 Task: Set up a reminder for the aromatherapy relaxation.
Action: Mouse moved to (87, 115)
Screenshot: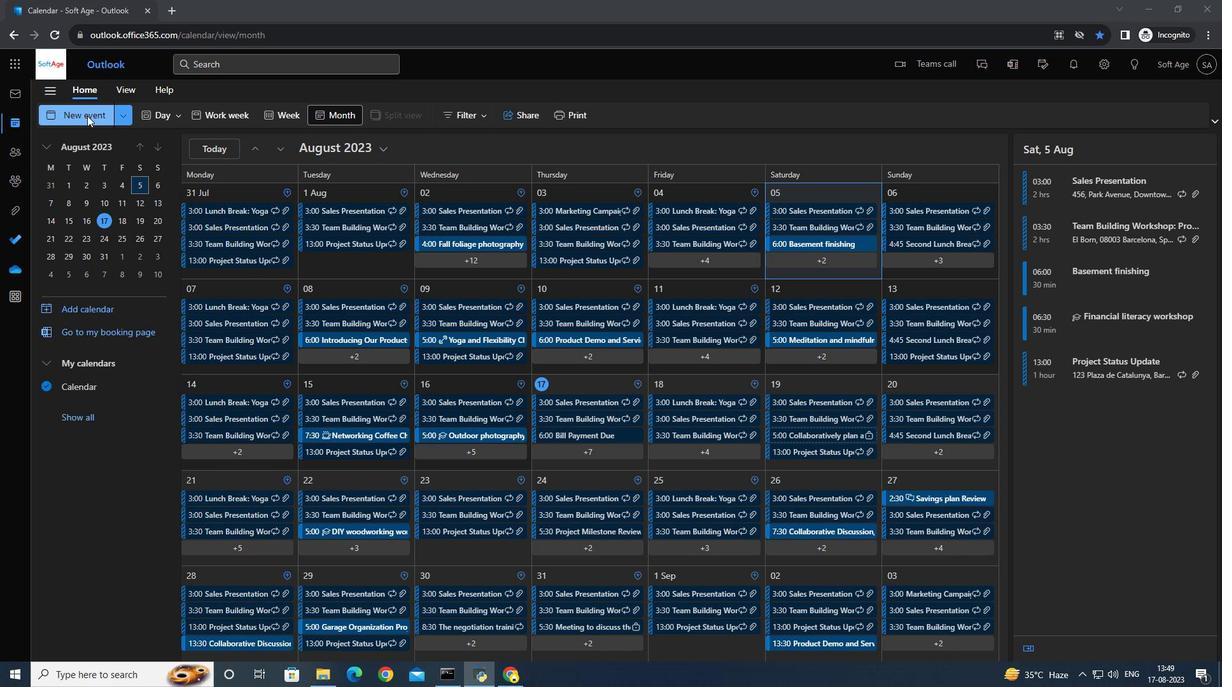 
Action: Mouse pressed left at (87, 115)
Screenshot: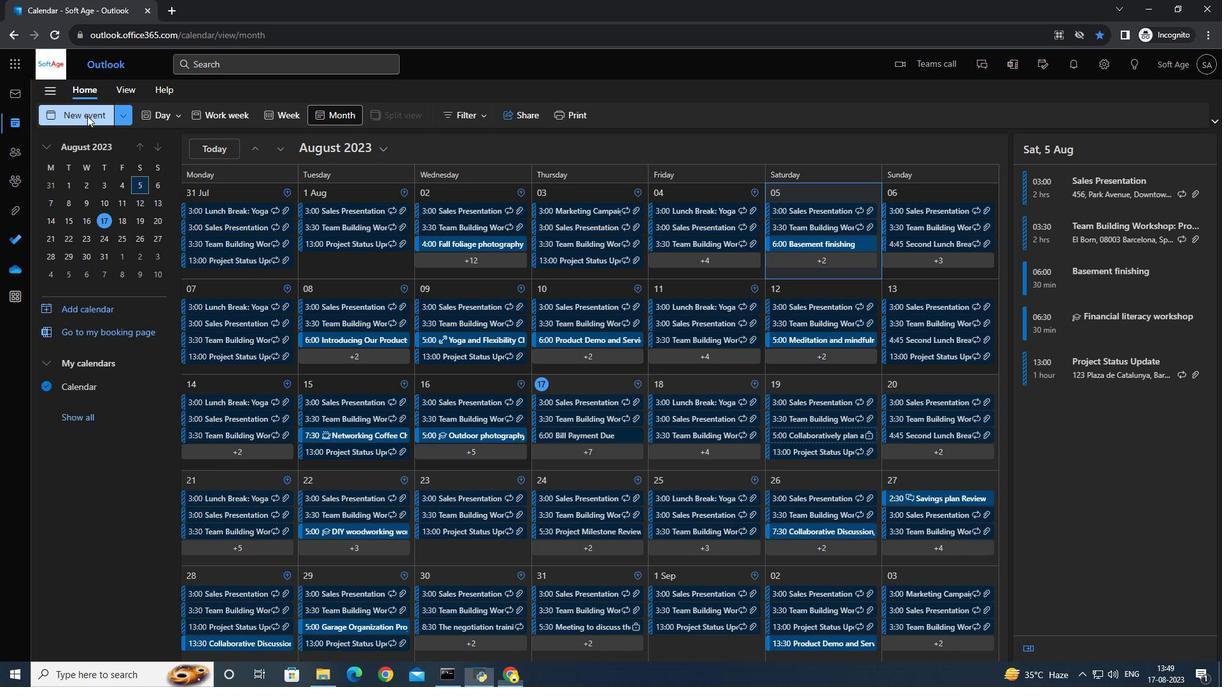 
Action: Mouse moved to (370, 256)
Screenshot: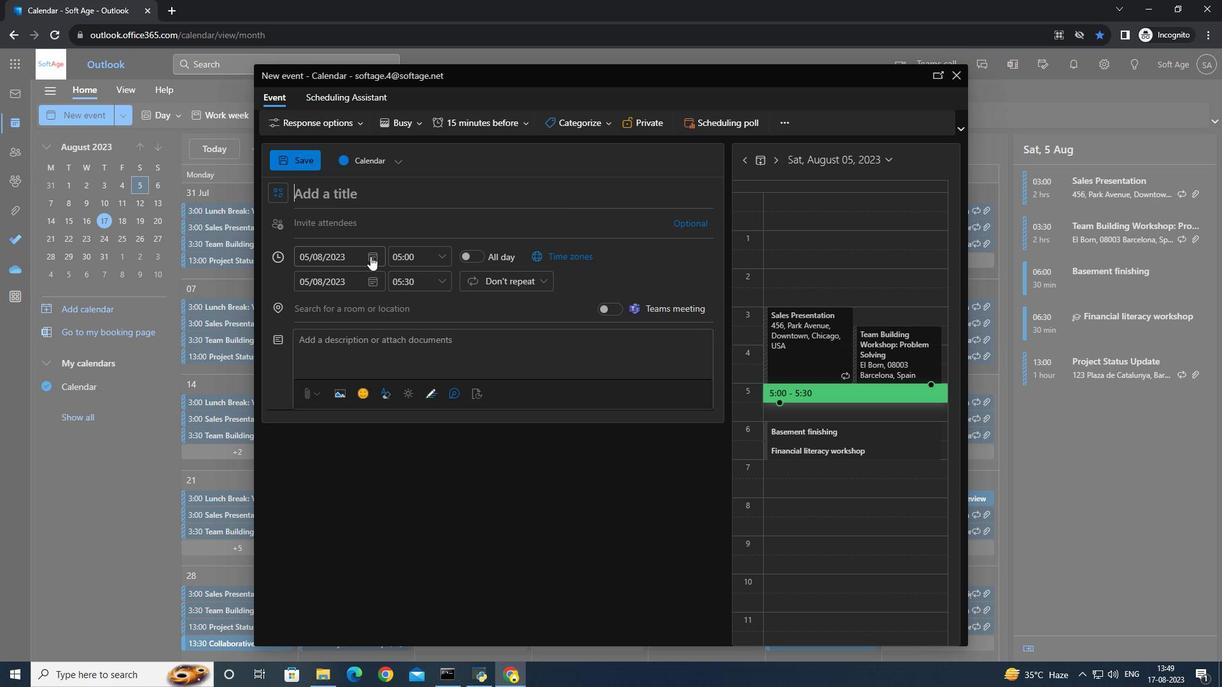 
Action: Mouse pressed left at (370, 256)
Screenshot: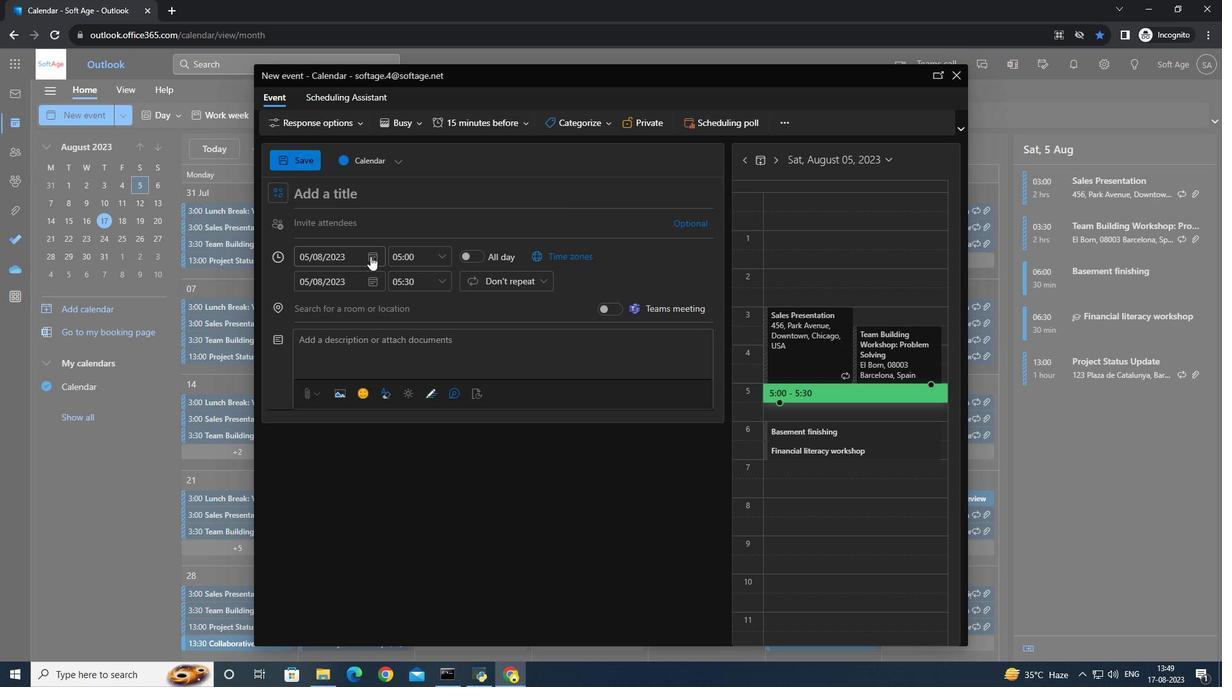 
Action: Mouse moved to (358, 337)
Screenshot: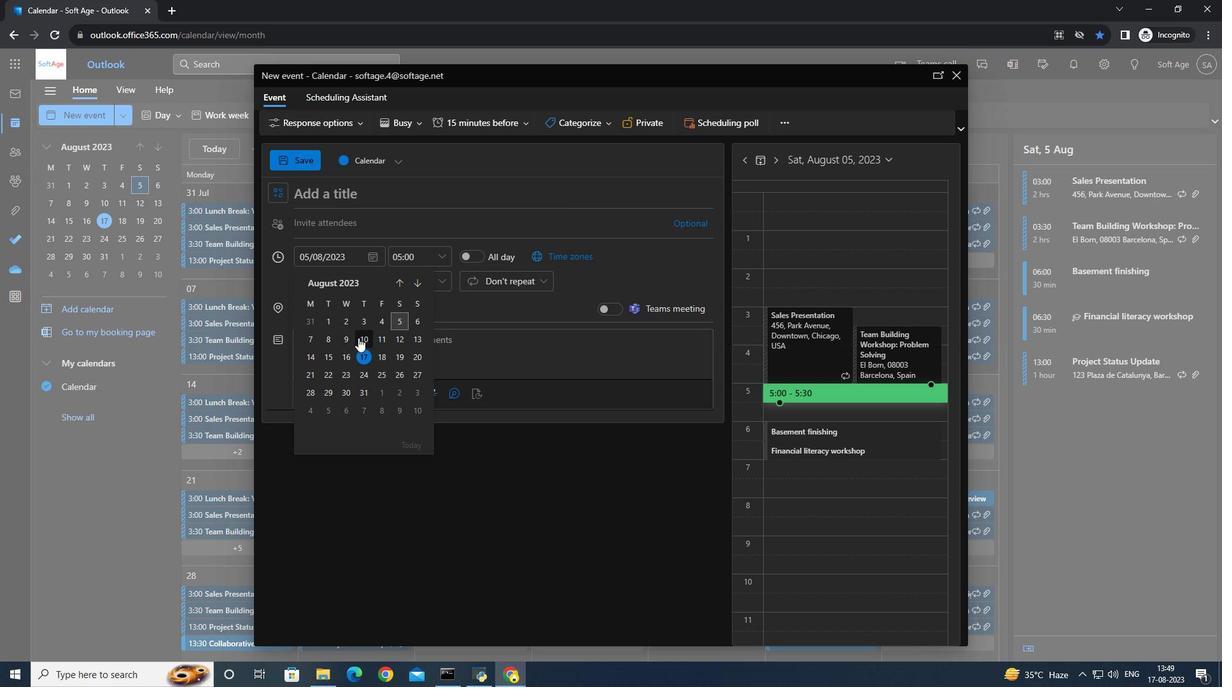 
Action: Mouse pressed left at (358, 337)
Screenshot: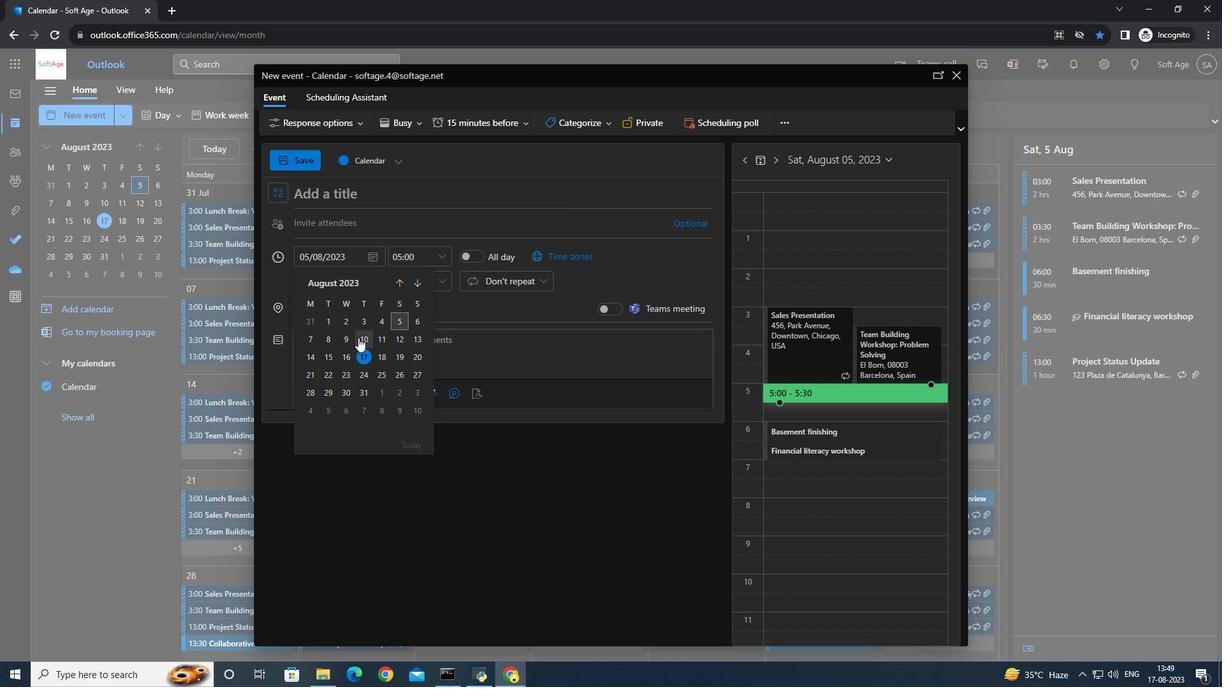 
Action: Mouse moved to (443, 194)
Screenshot: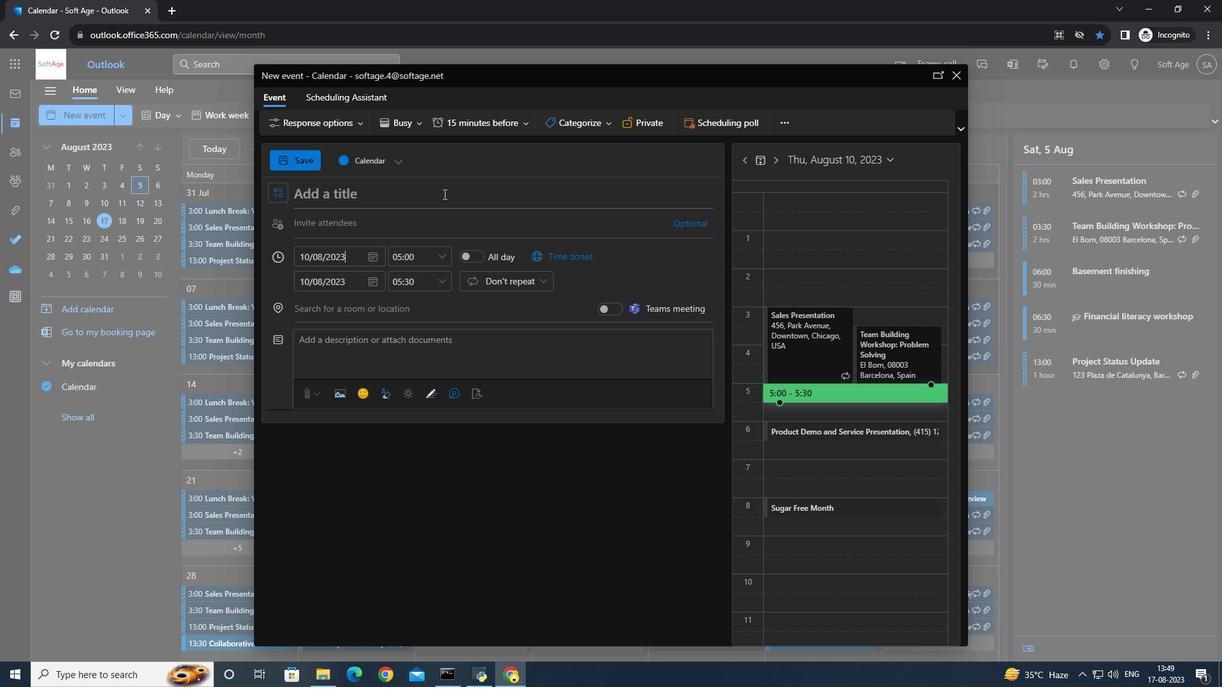 
Action: Mouse pressed left at (443, 194)
Screenshot: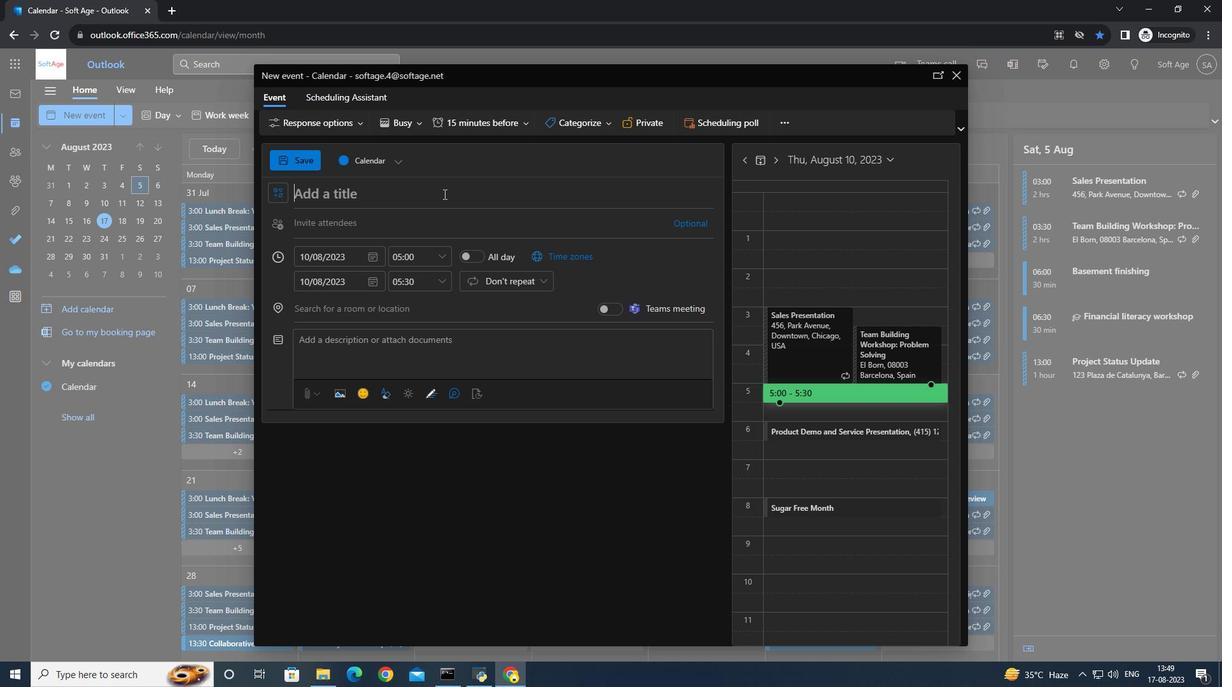 
Action: Key pressed <Key.caps_lock>A<Key.caps_lock>romathe
Screenshot: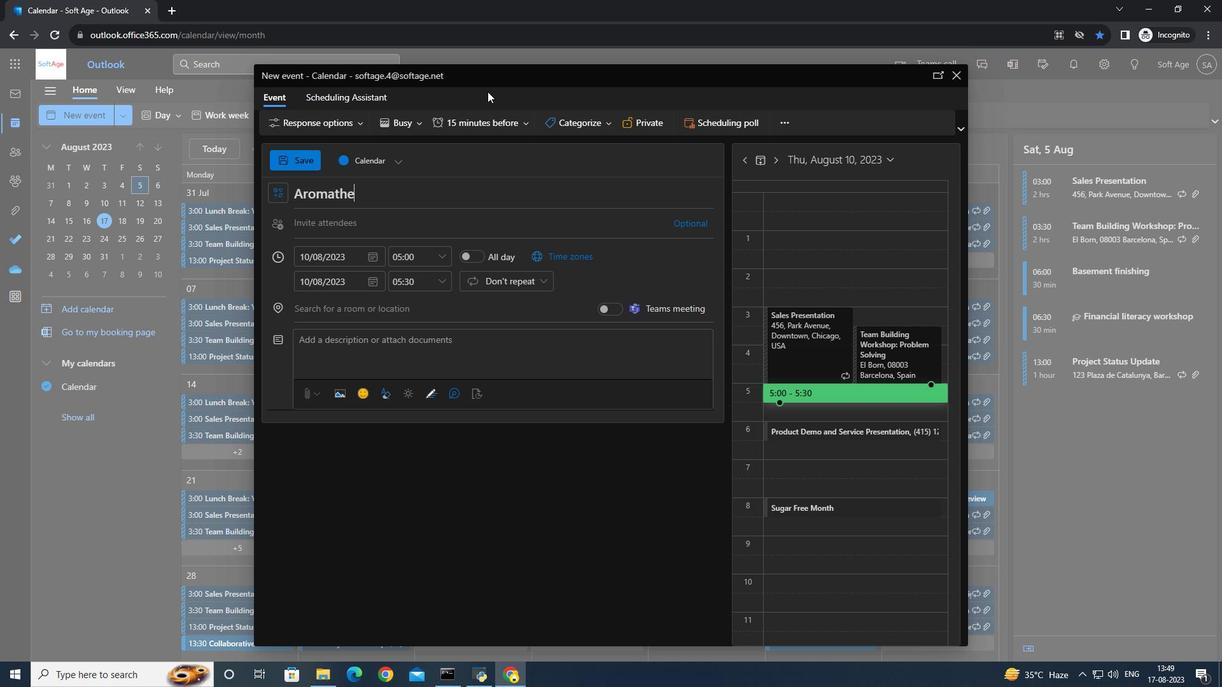 
Action: Mouse moved to (488, 91)
Screenshot: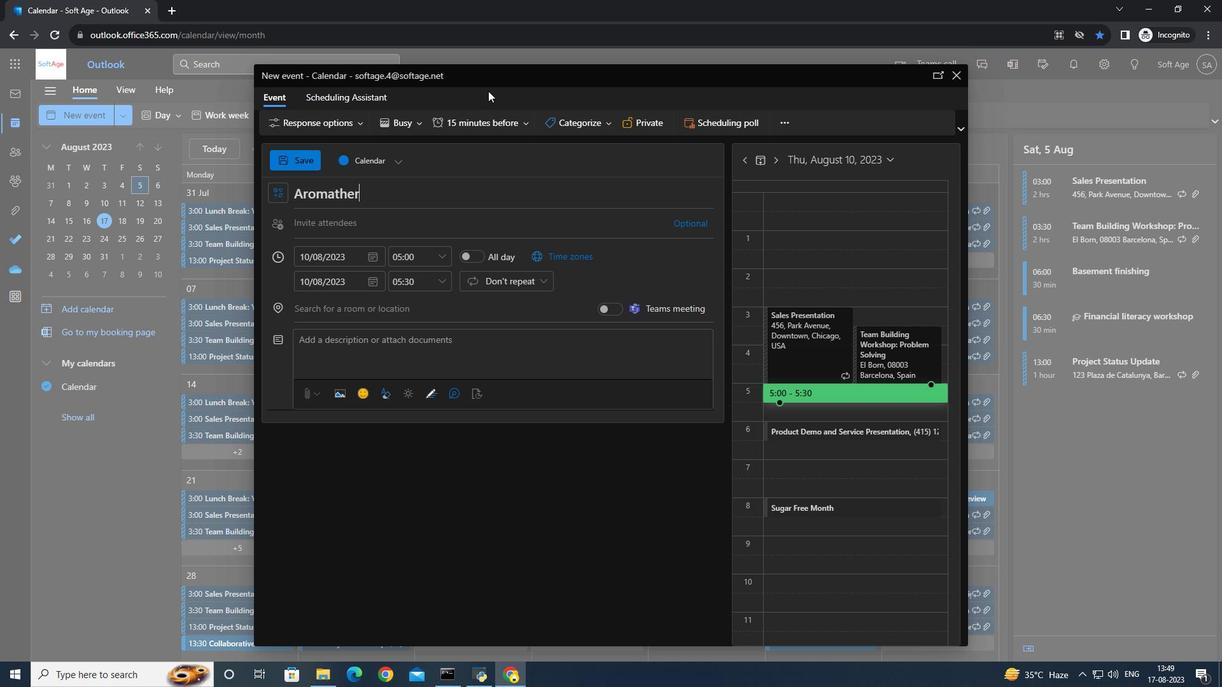 
Action: Key pressed rapy<Key.space>relaxation
Screenshot: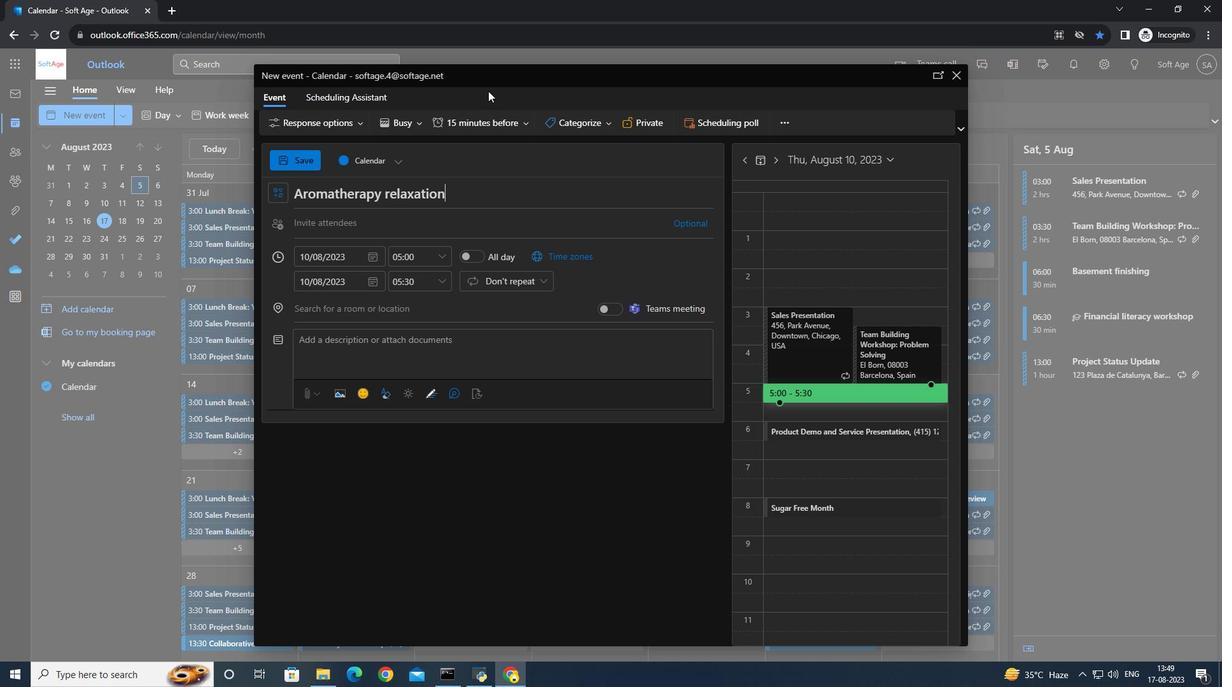 
Action: Mouse moved to (445, 263)
Screenshot: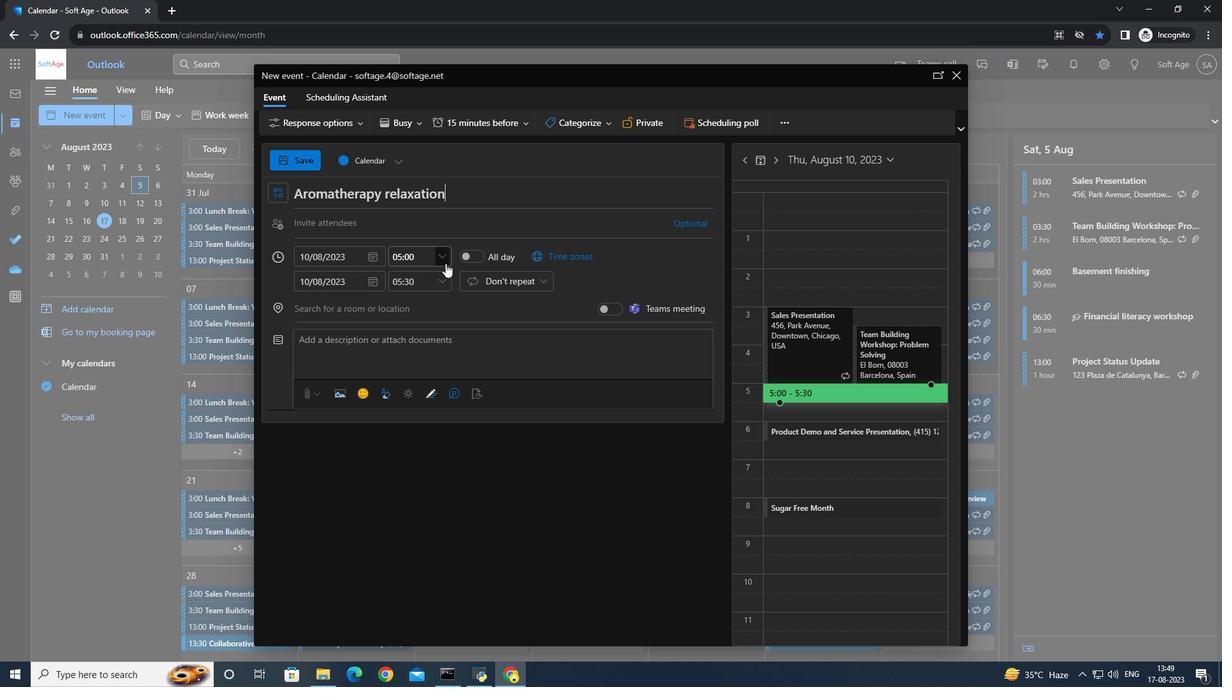 
Action: Mouse pressed left at (445, 263)
Screenshot: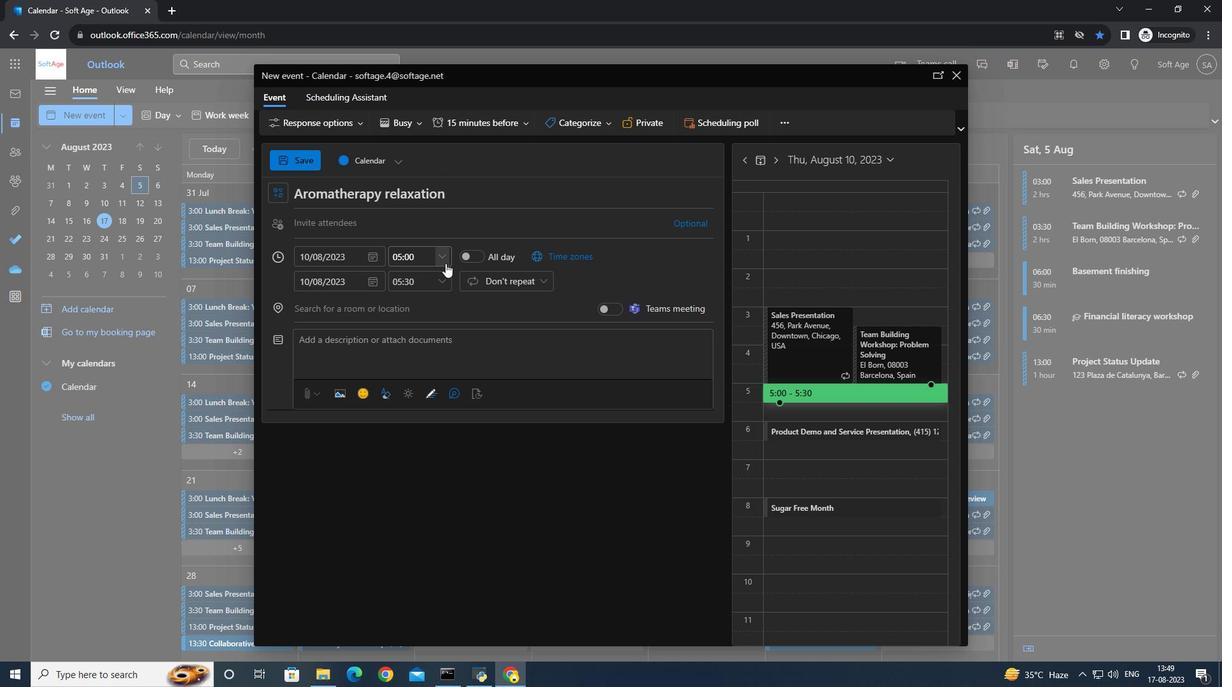 
Action: Mouse moved to (438, 333)
Screenshot: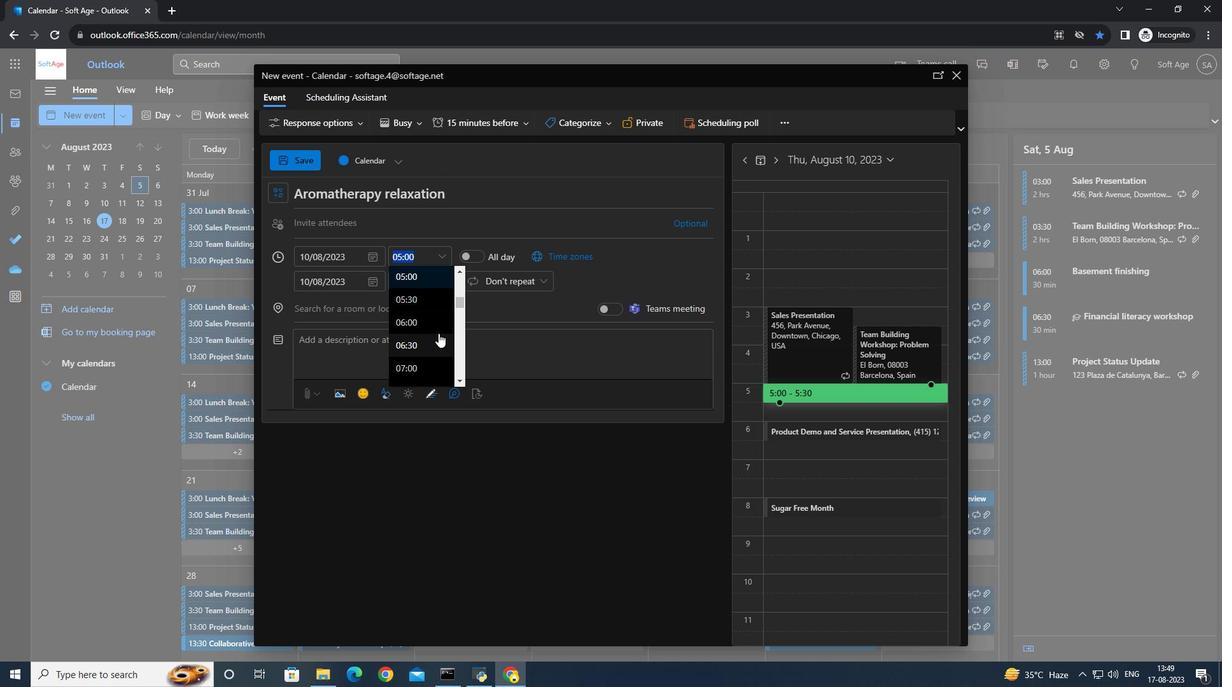 
Action: Mouse scrolled (438, 332) with delta (0, 0)
Screenshot: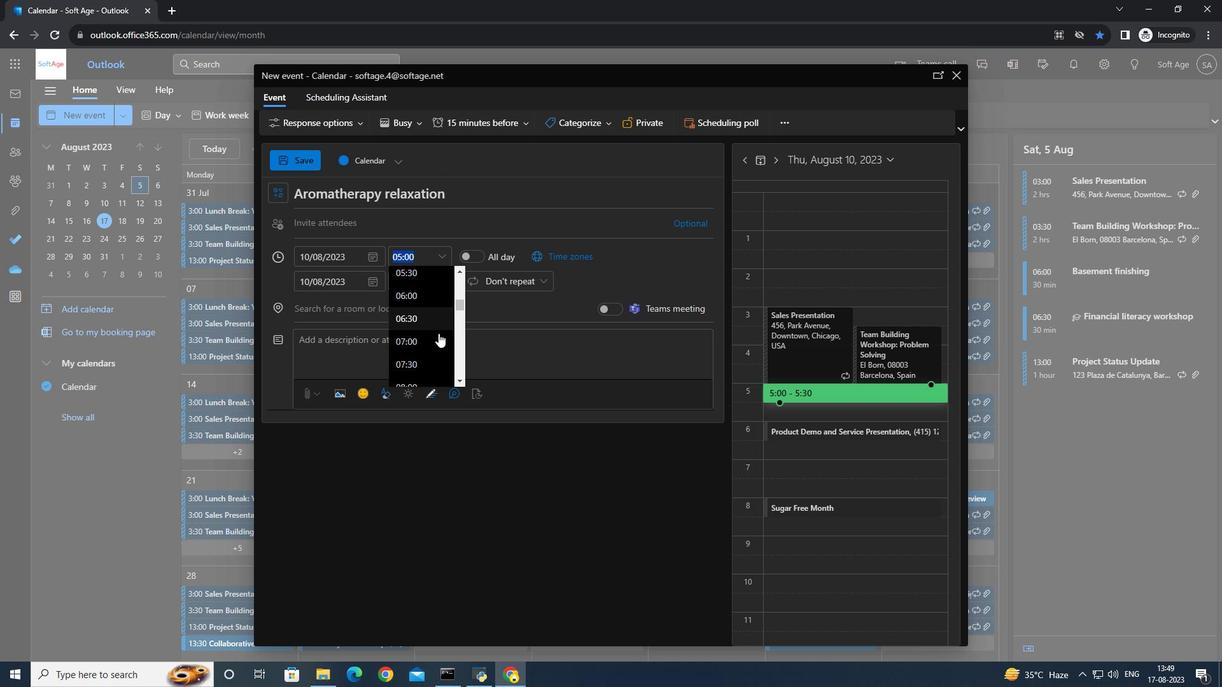 
Action: Mouse scrolled (438, 332) with delta (0, 0)
Screenshot: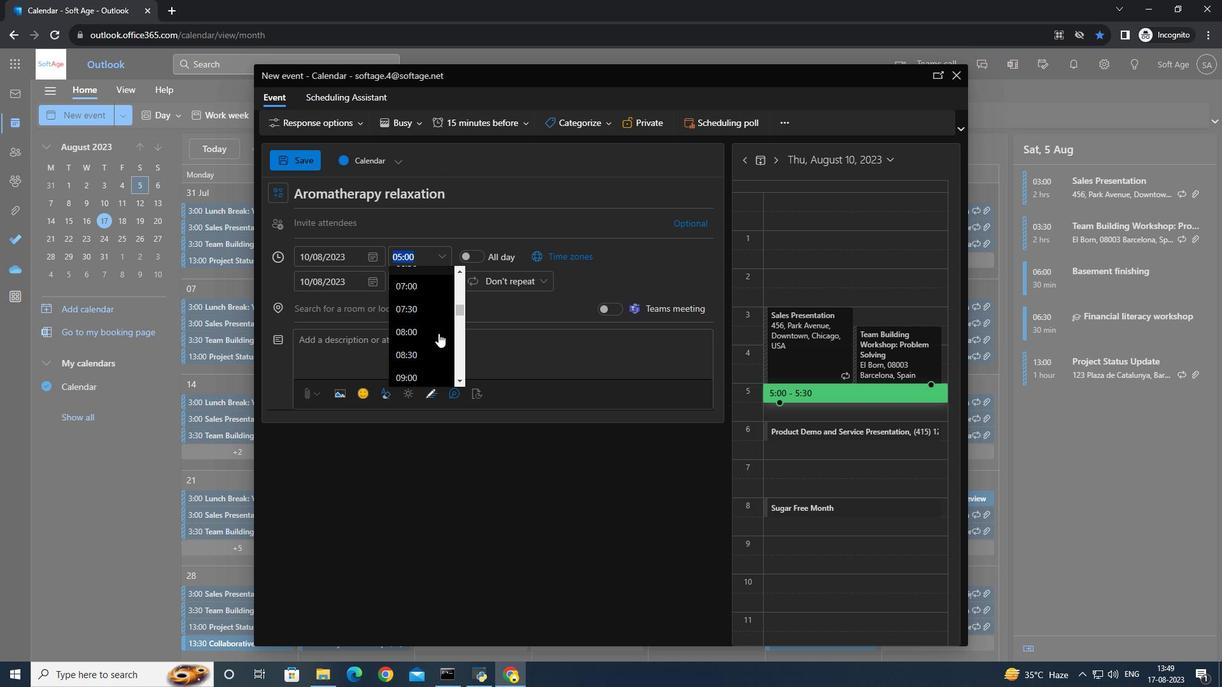 
Action: Mouse scrolled (438, 332) with delta (0, 0)
Screenshot: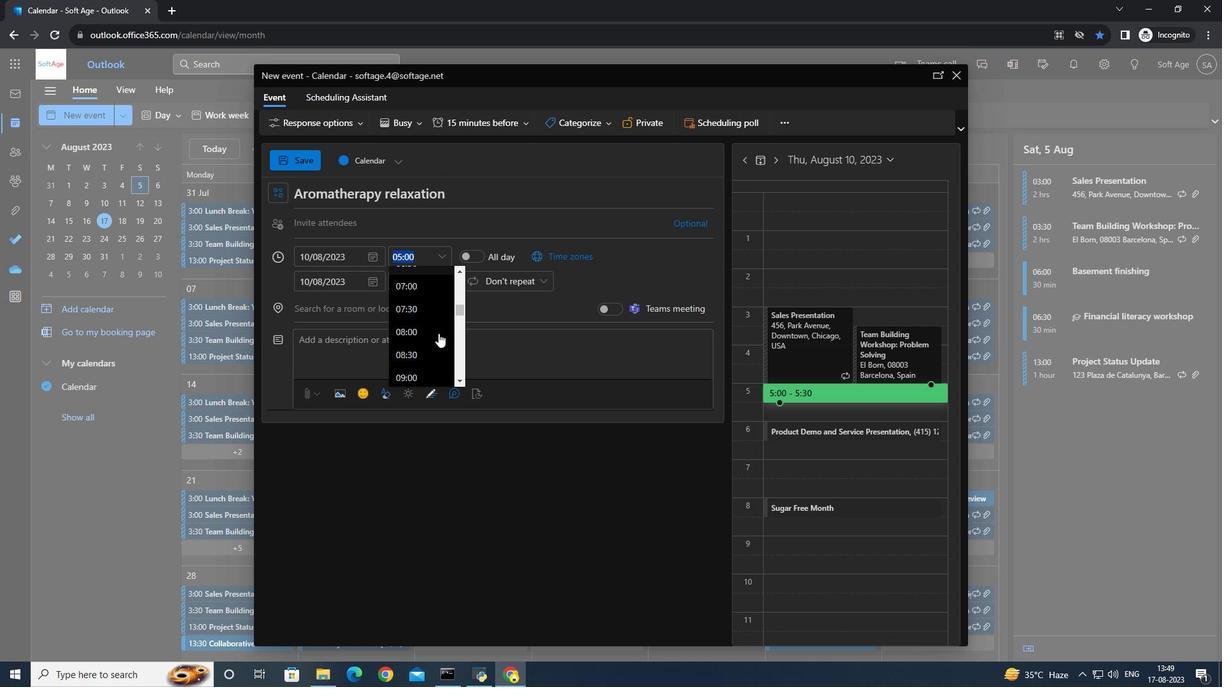 
Action: Mouse scrolled (438, 332) with delta (0, 0)
Screenshot: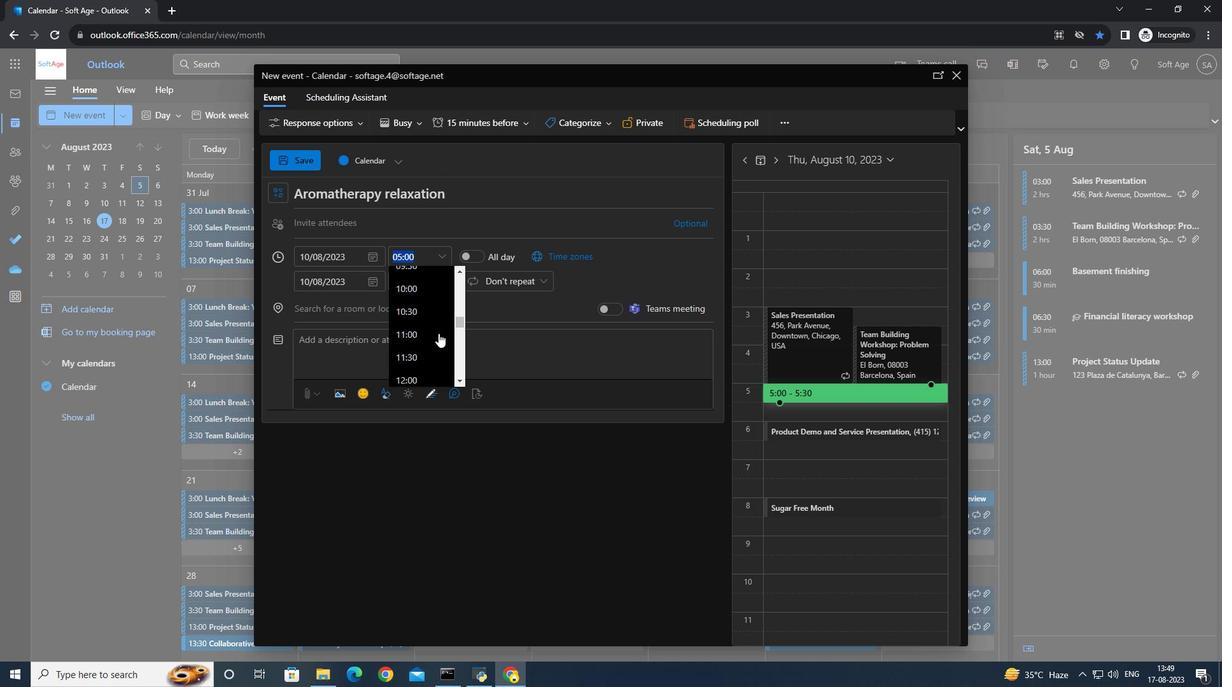 
Action: Mouse scrolled (438, 332) with delta (0, 0)
Screenshot: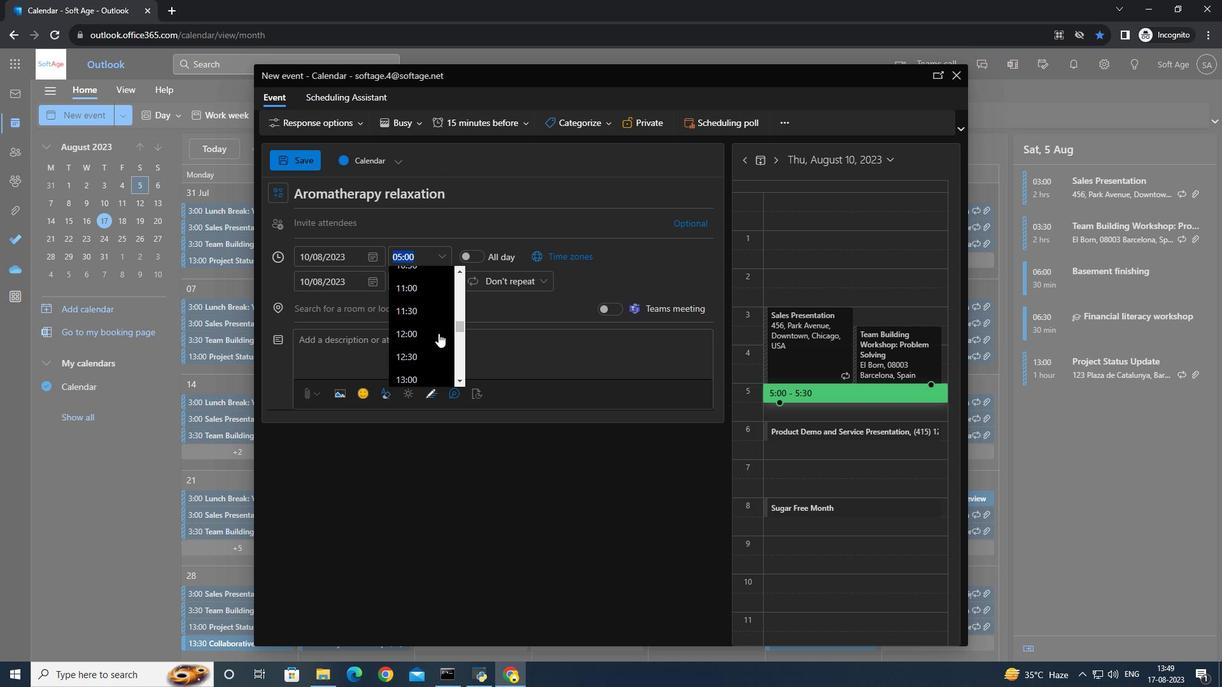
Action: Mouse scrolled (438, 332) with delta (0, 0)
Screenshot: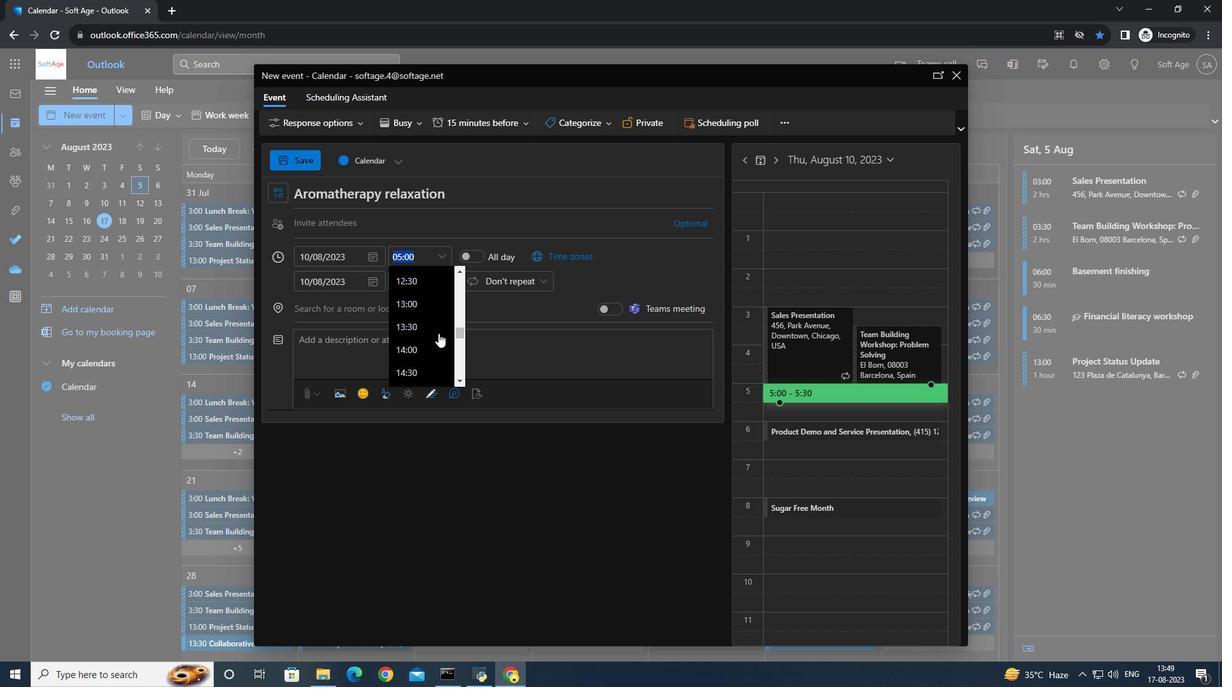 
Action: Mouse moved to (431, 336)
Screenshot: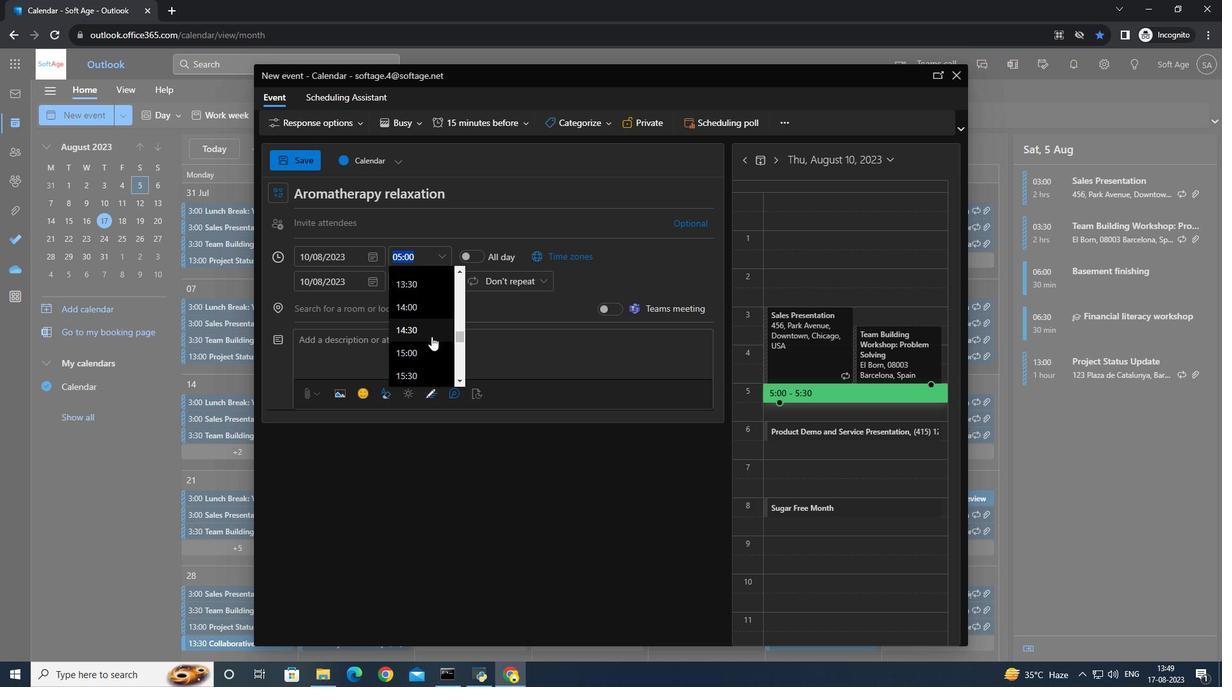 
Action: Mouse pressed left at (431, 336)
Screenshot: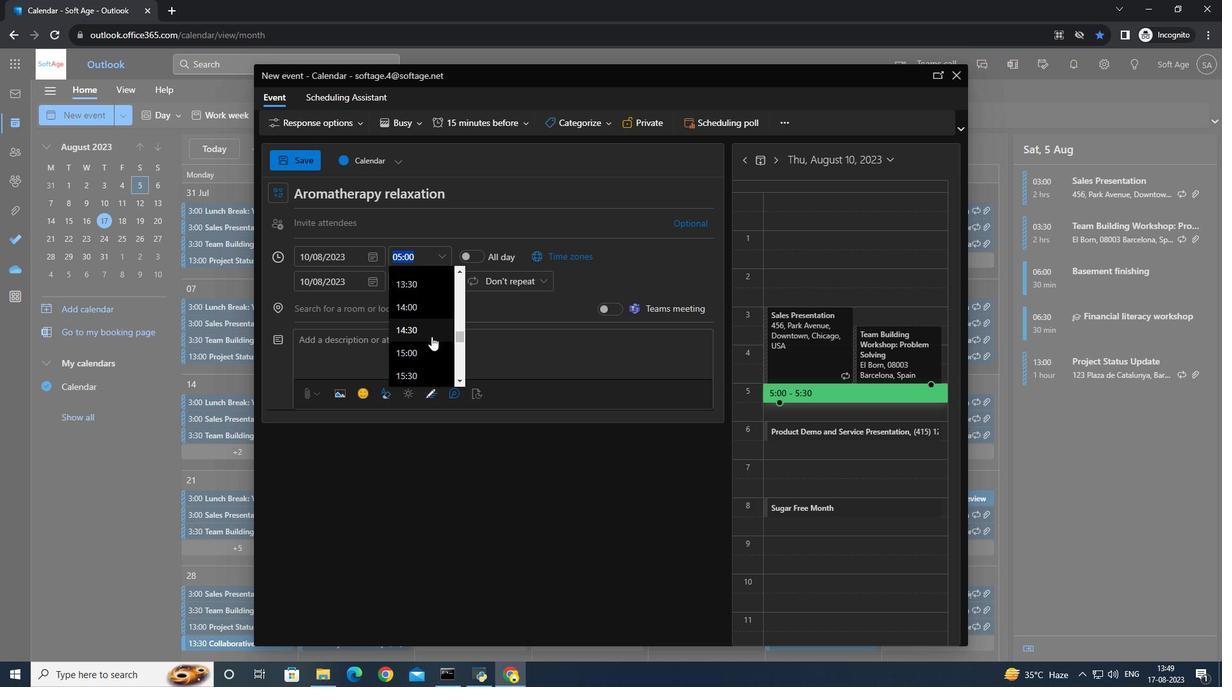 
Action: Mouse moved to (436, 260)
Screenshot: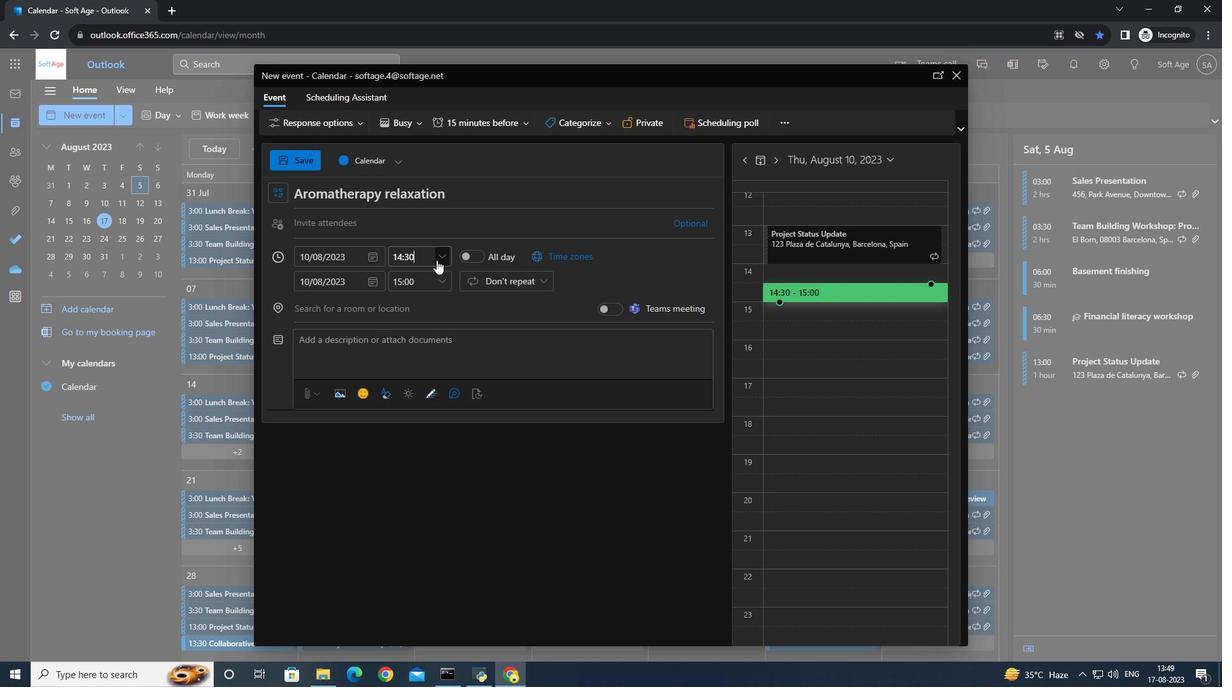 
Action: Mouse pressed left at (436, 260)
Screenshot: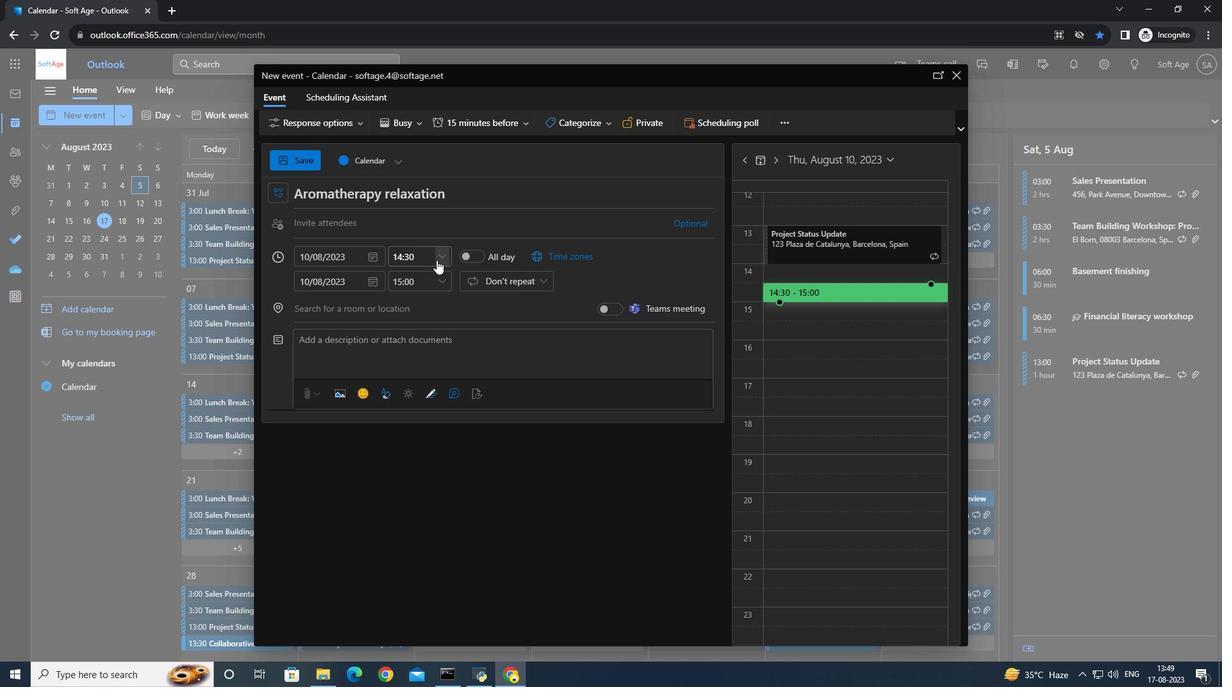 
Action: Mouse moved to (413, 324)
Screenshot: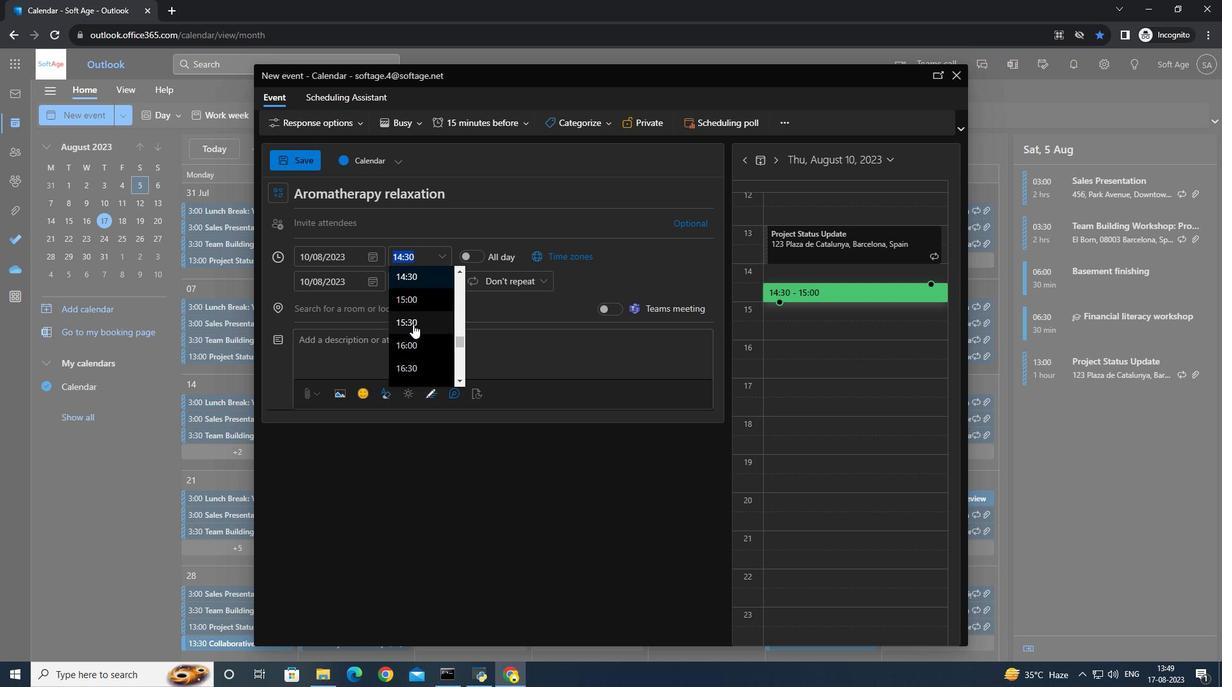 
Action: Mouse pressed left at (413, 324)
Screenshot: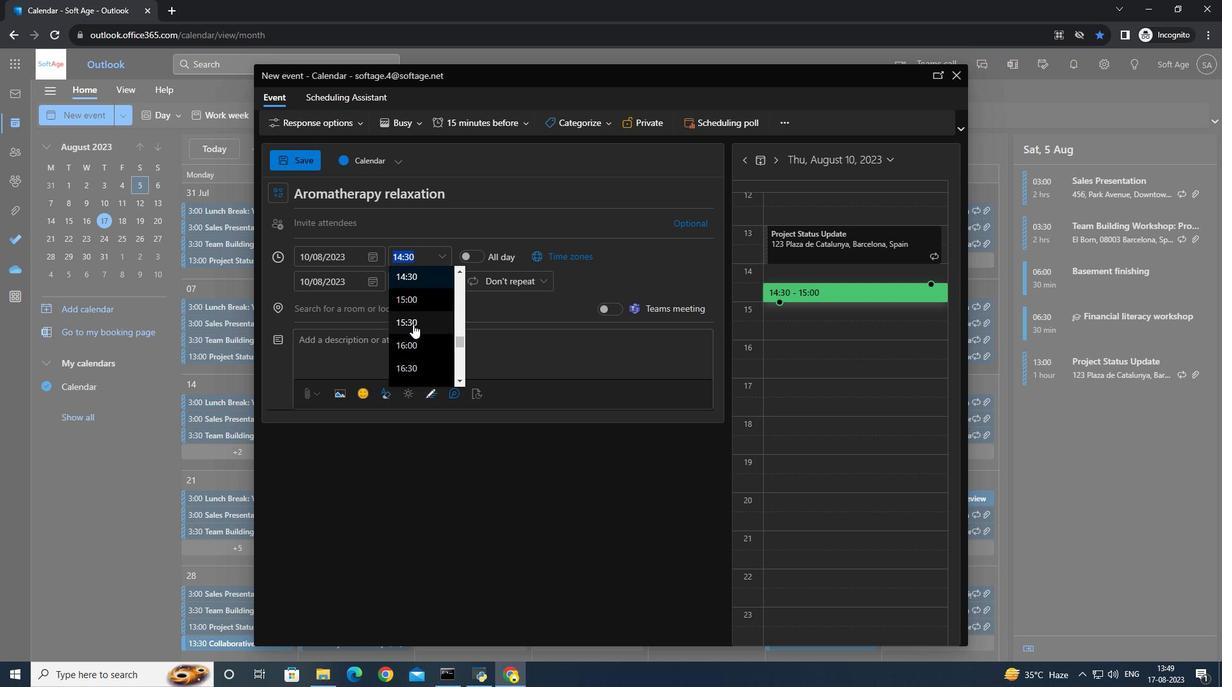 
Action: Mouse moved to (306, 166)
Screenshot: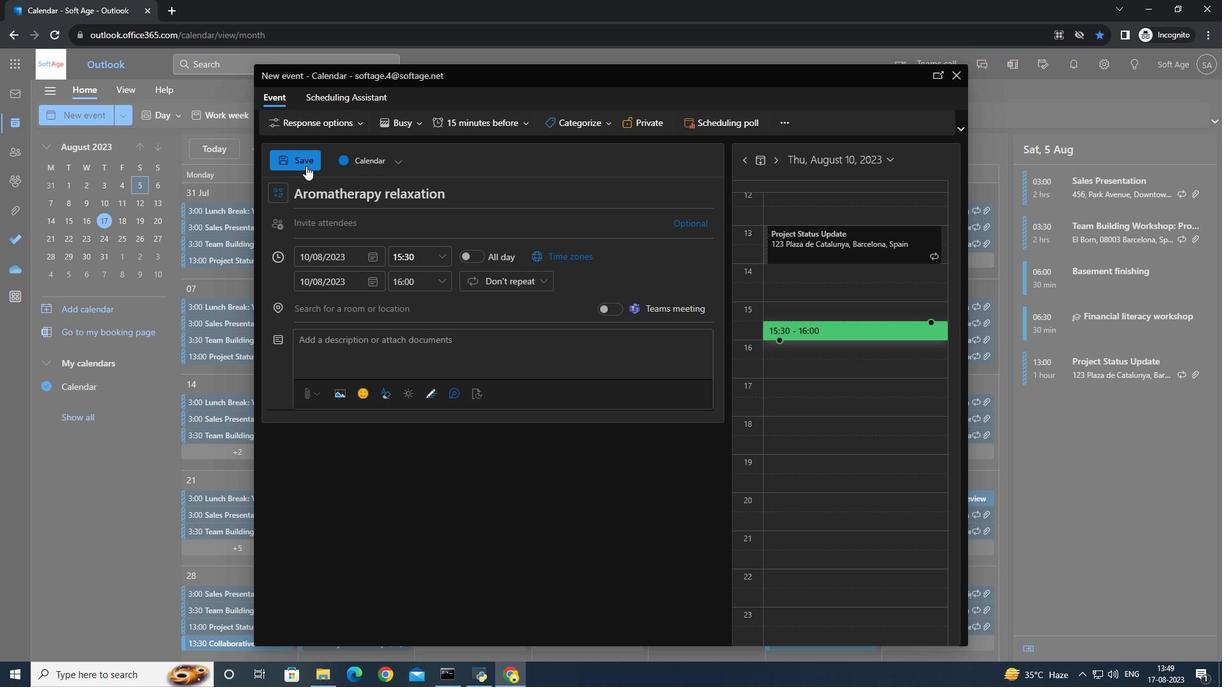 
Action: Mouse pressed left at (306, 166)
Screenshot: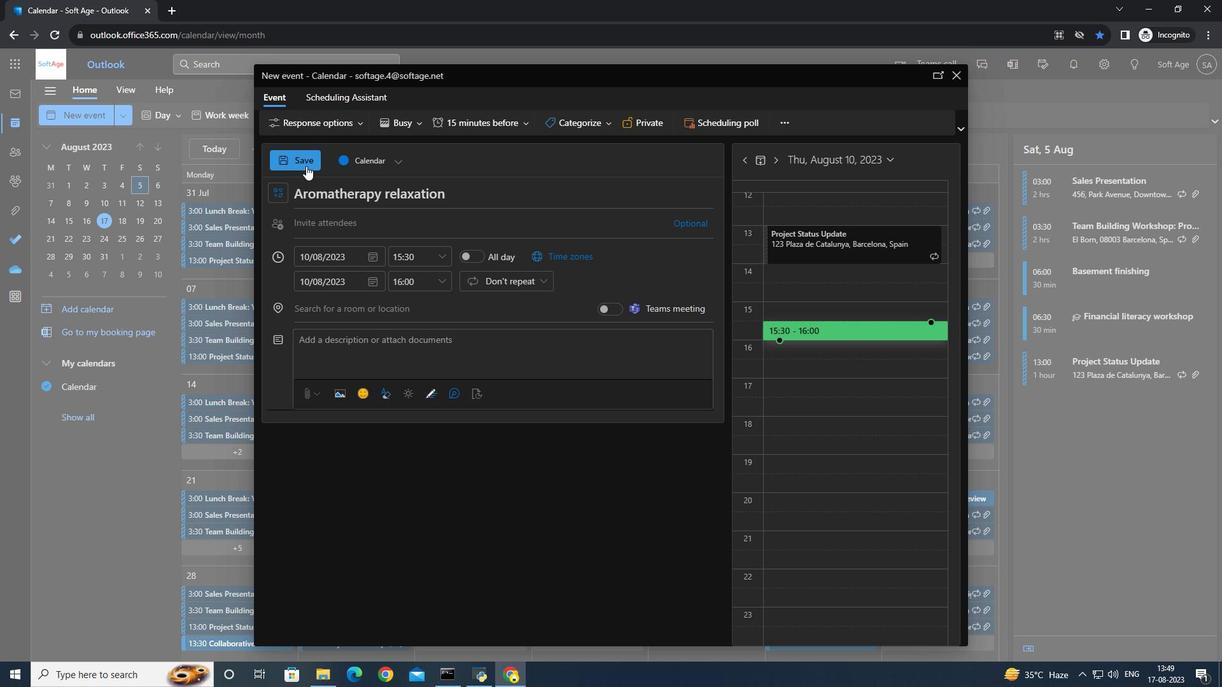 
Action: Mouse moved to (306, 164)
Screenshot: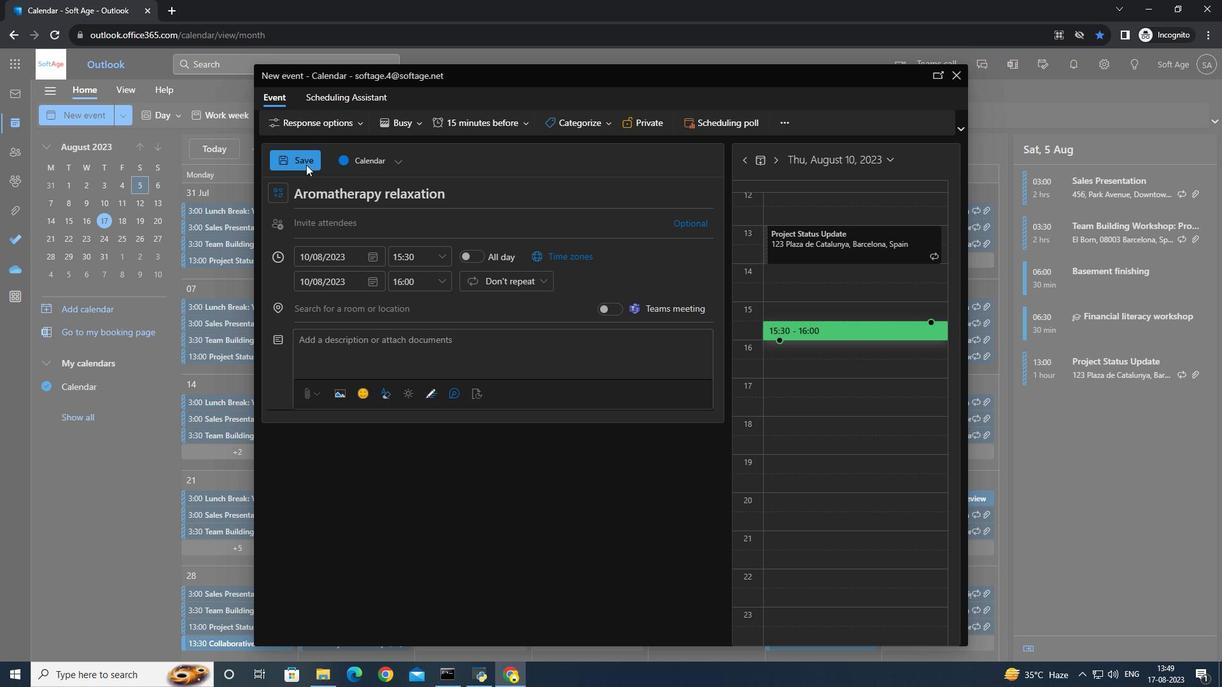 
